Task: Set the phone number for your address to "+16163193856 ".
Action: Mouse moved to (1258, 35)
Screenshot: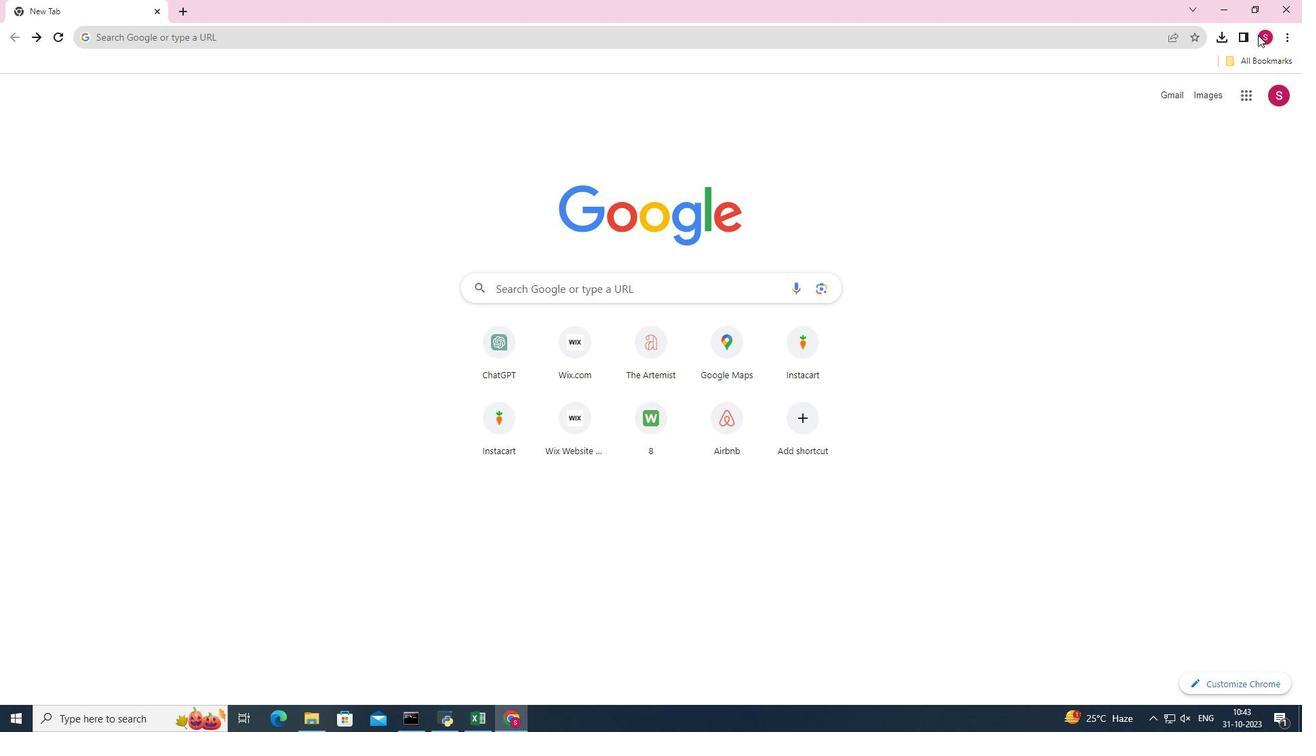 
Action: Mouse pressed left at (1258, 35)
Screenshot: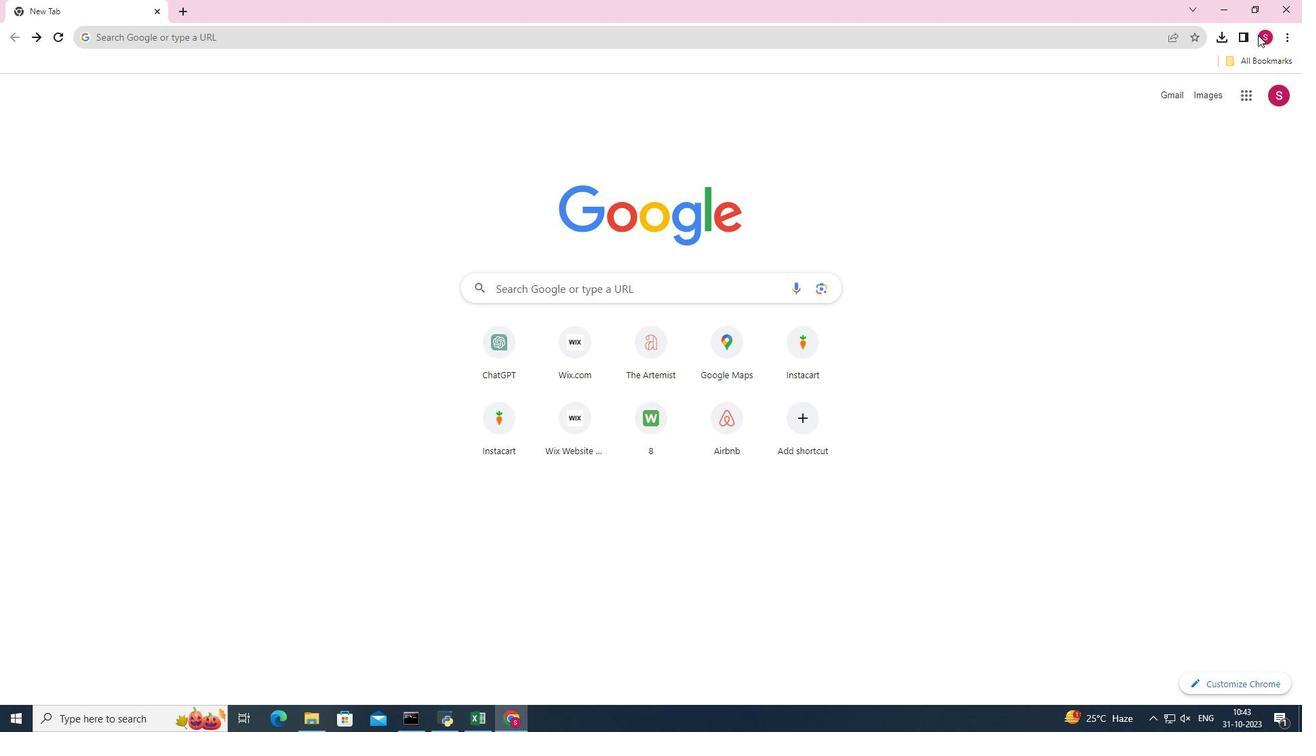 
Action: Mouse moved to (1199, 183)
Screenshot: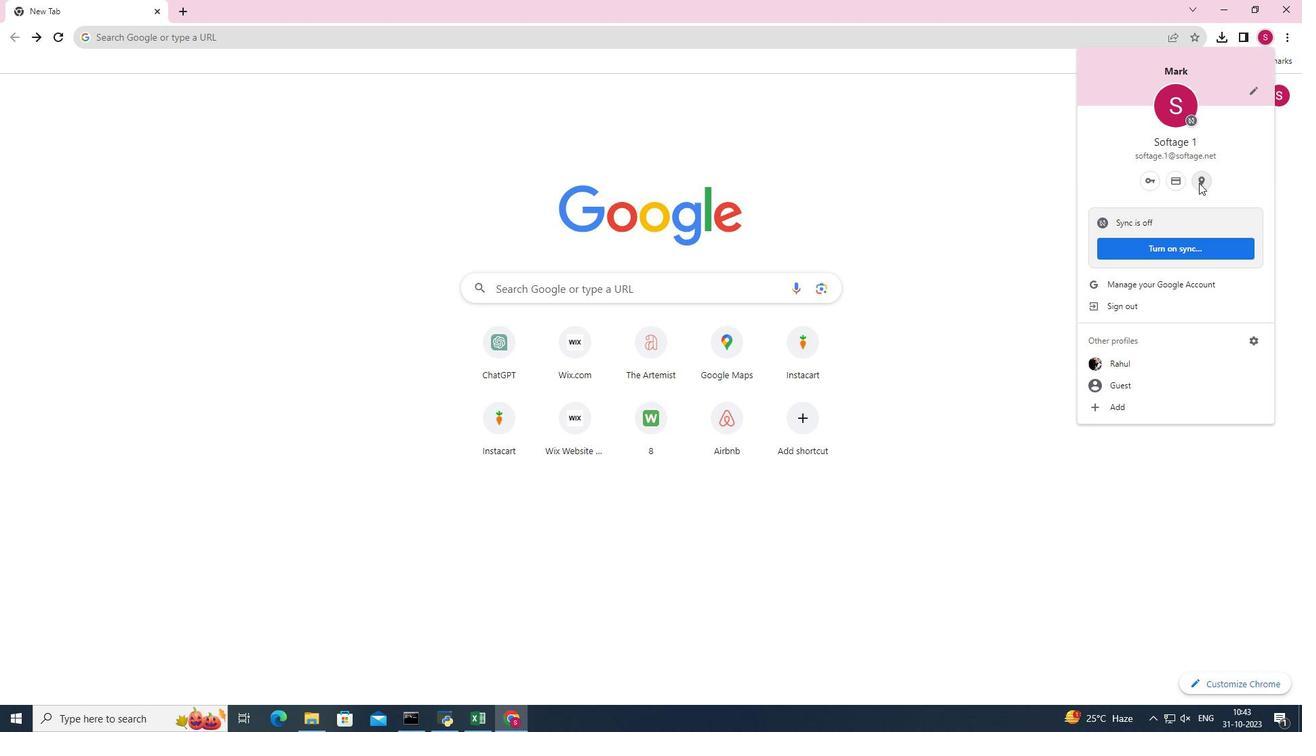 
Action: Mouse pressed left at (1199, 183)
Screenshot: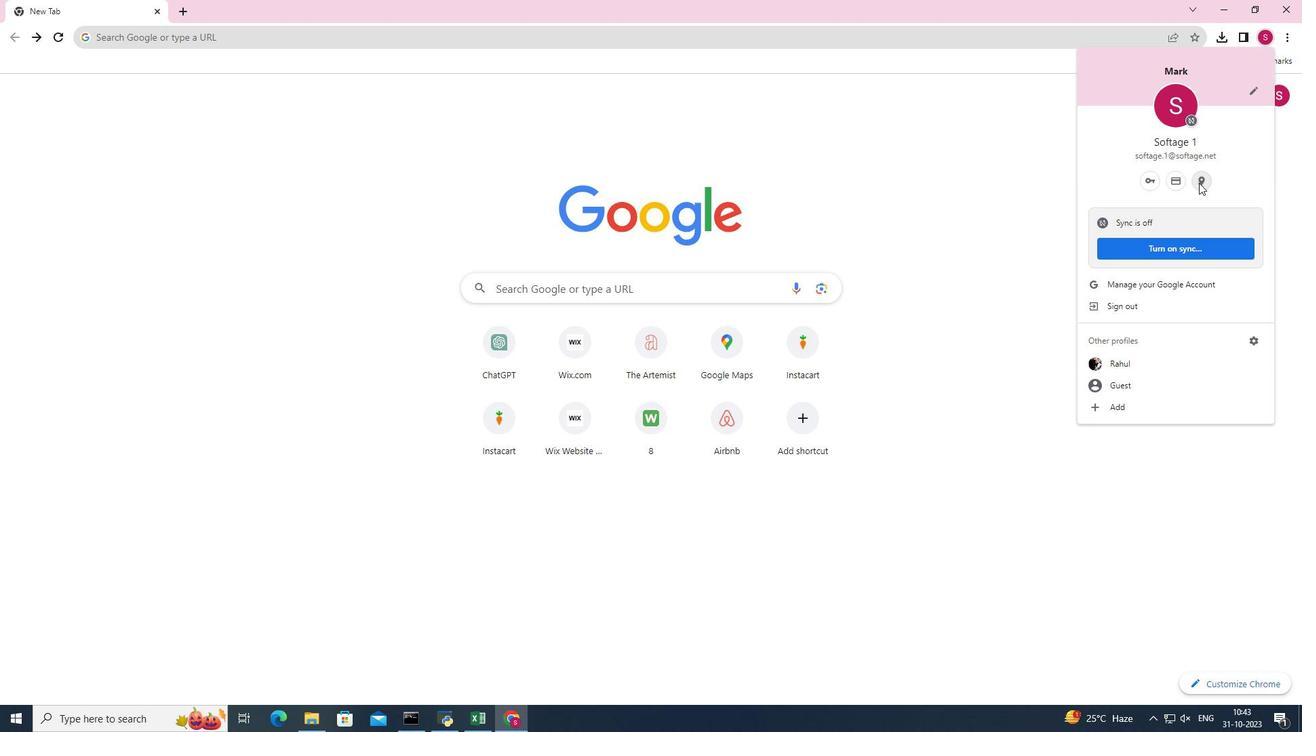 
Action: Mouse pressed left at (1199, 183)
Screenshot: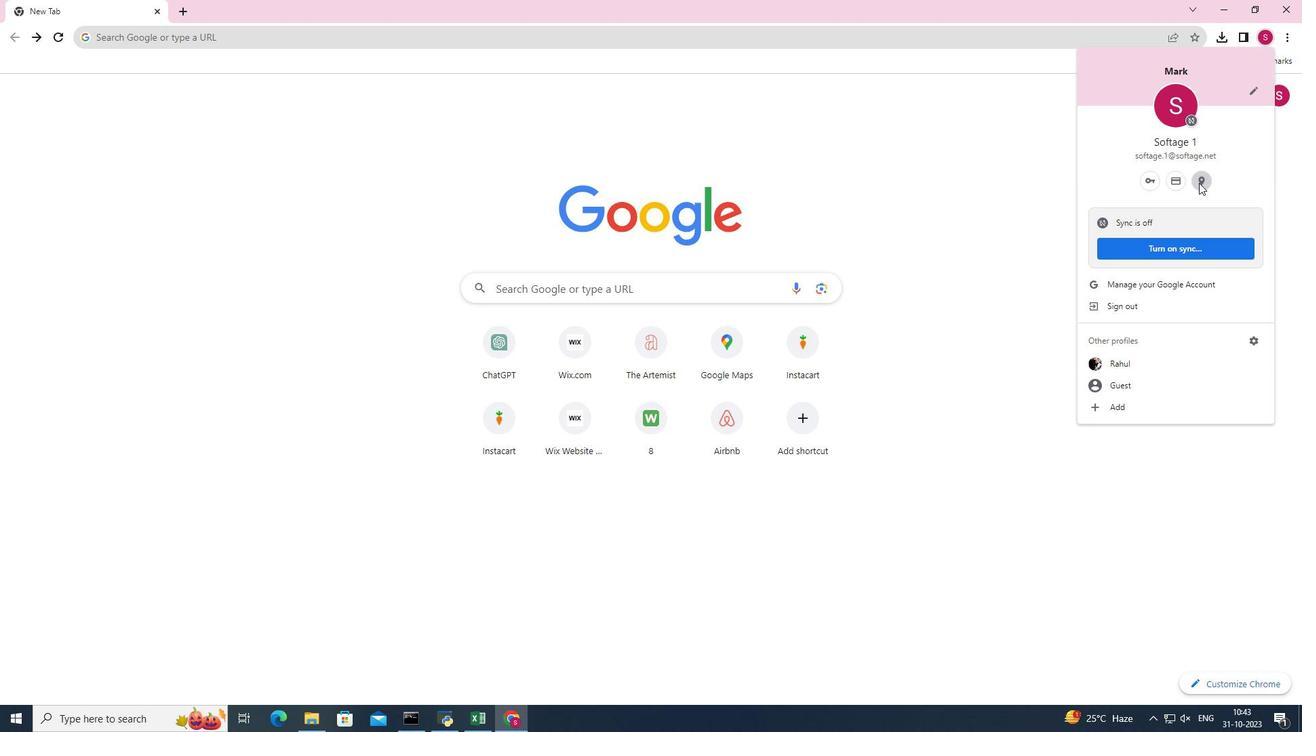 
Action: Mouse moved to (840, 208)
Screenshot: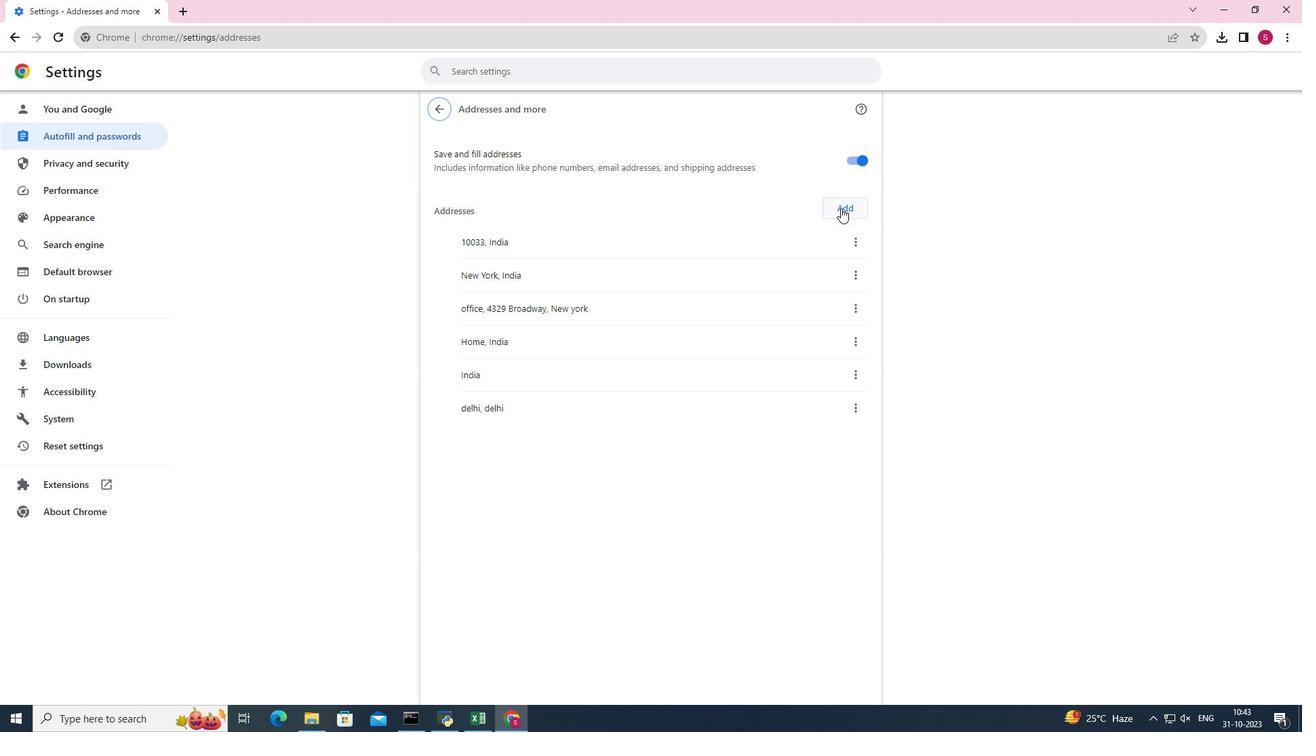 
Action: Mouse pressed left at (840, 208)
Screenshot: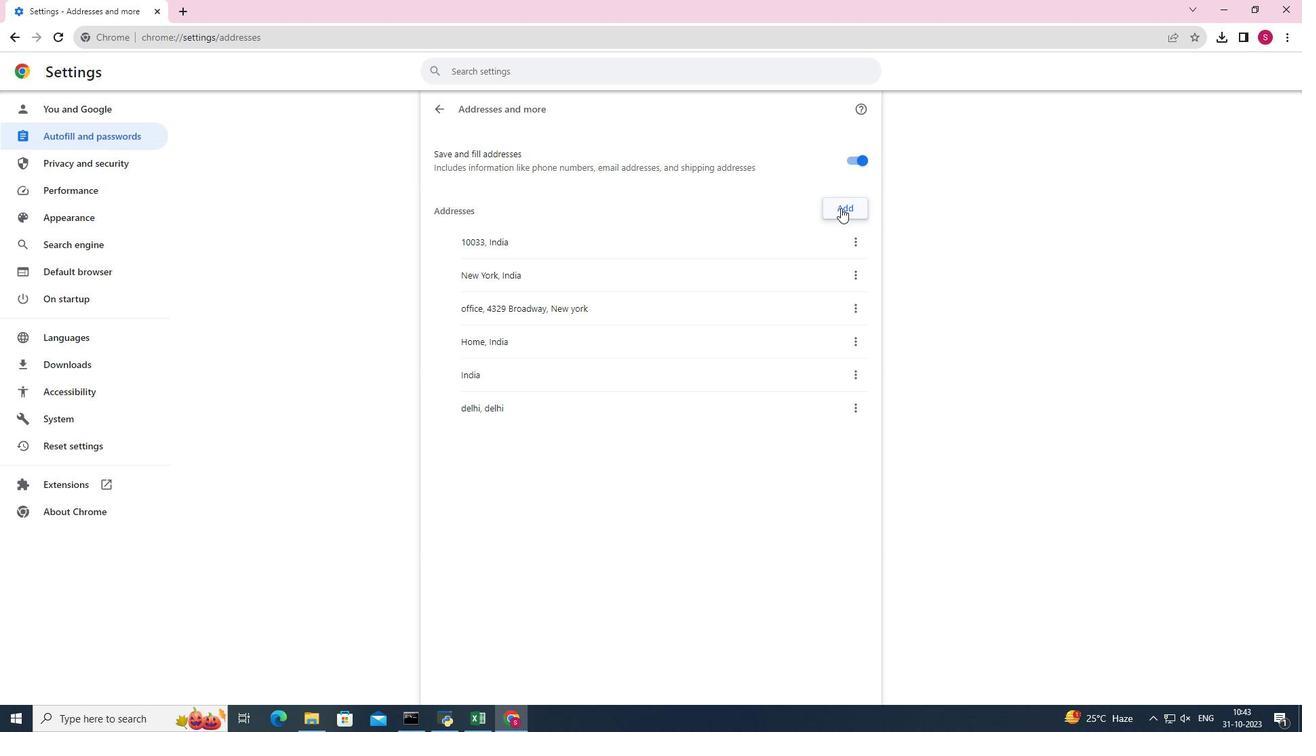 
Action: Mouse moved to (528, 532)
Screenshot: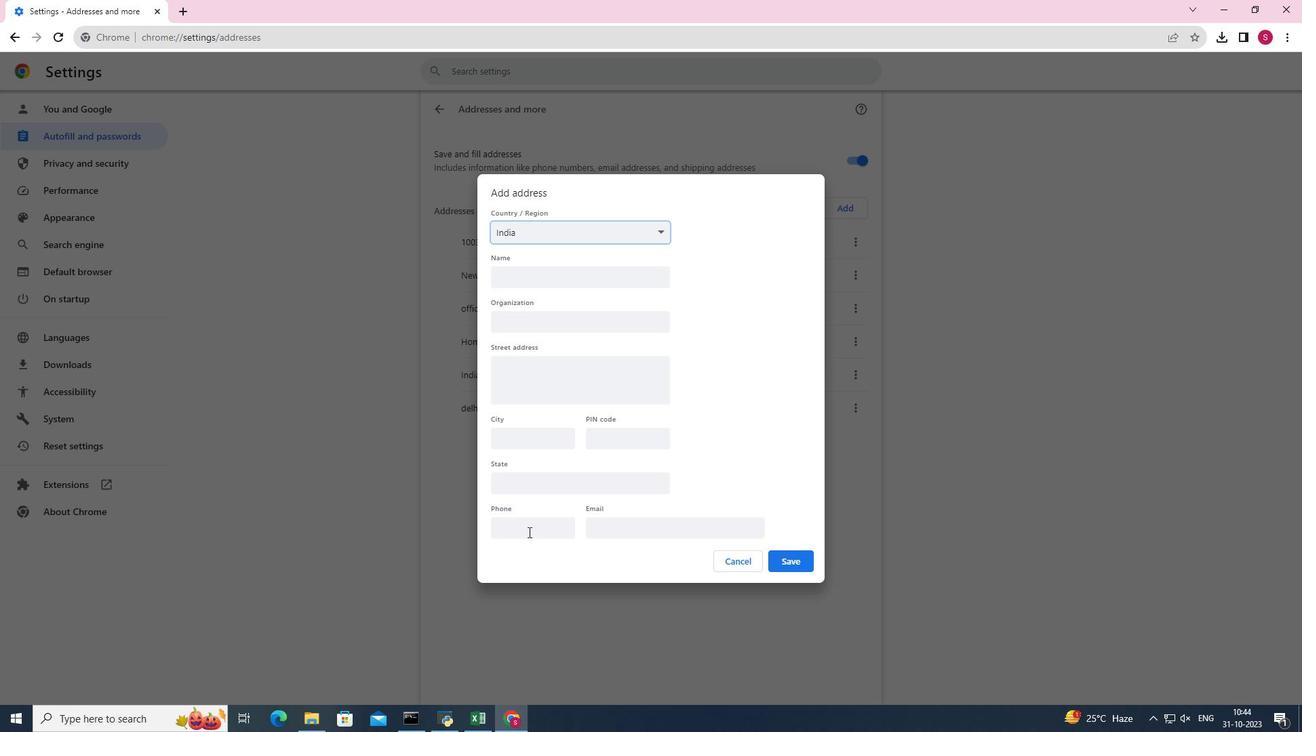 
Action: Mouse pressed left at (528, 532)
Screenshot: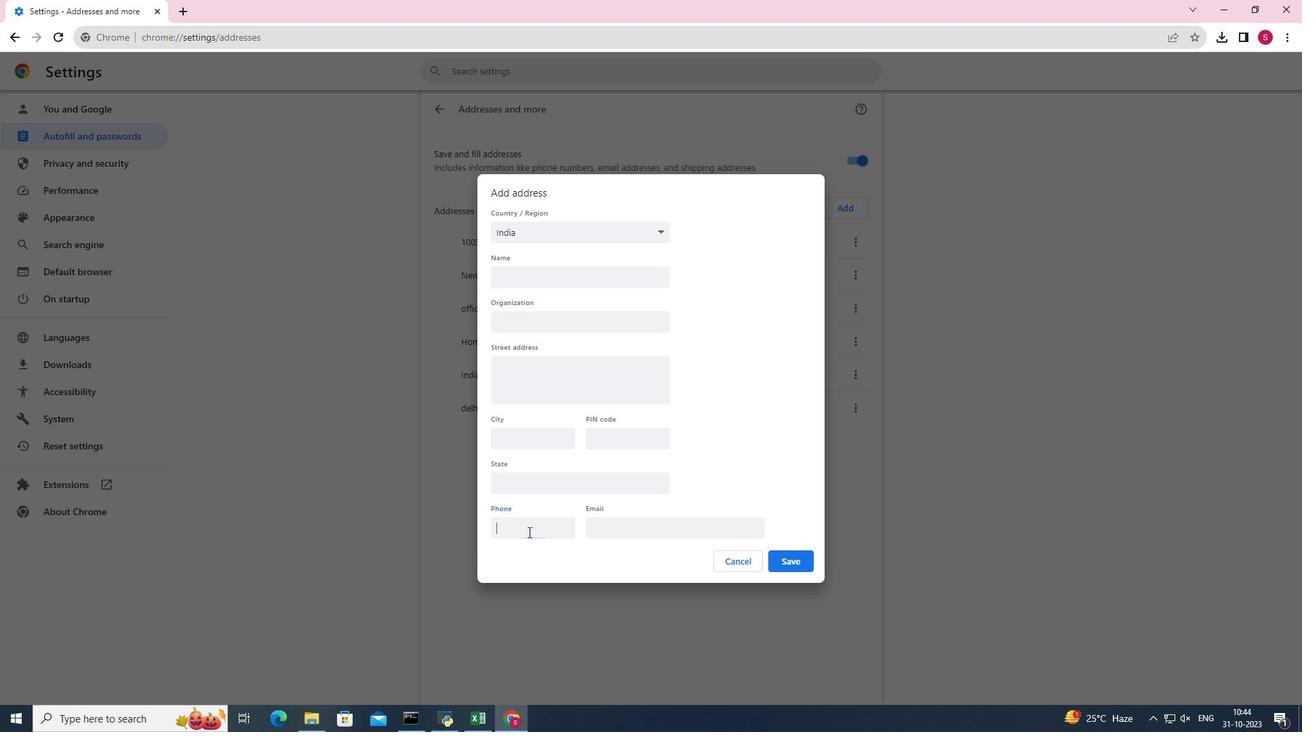 
Action: Key pressed <Key.shift_r>+16163193856
Screenshot: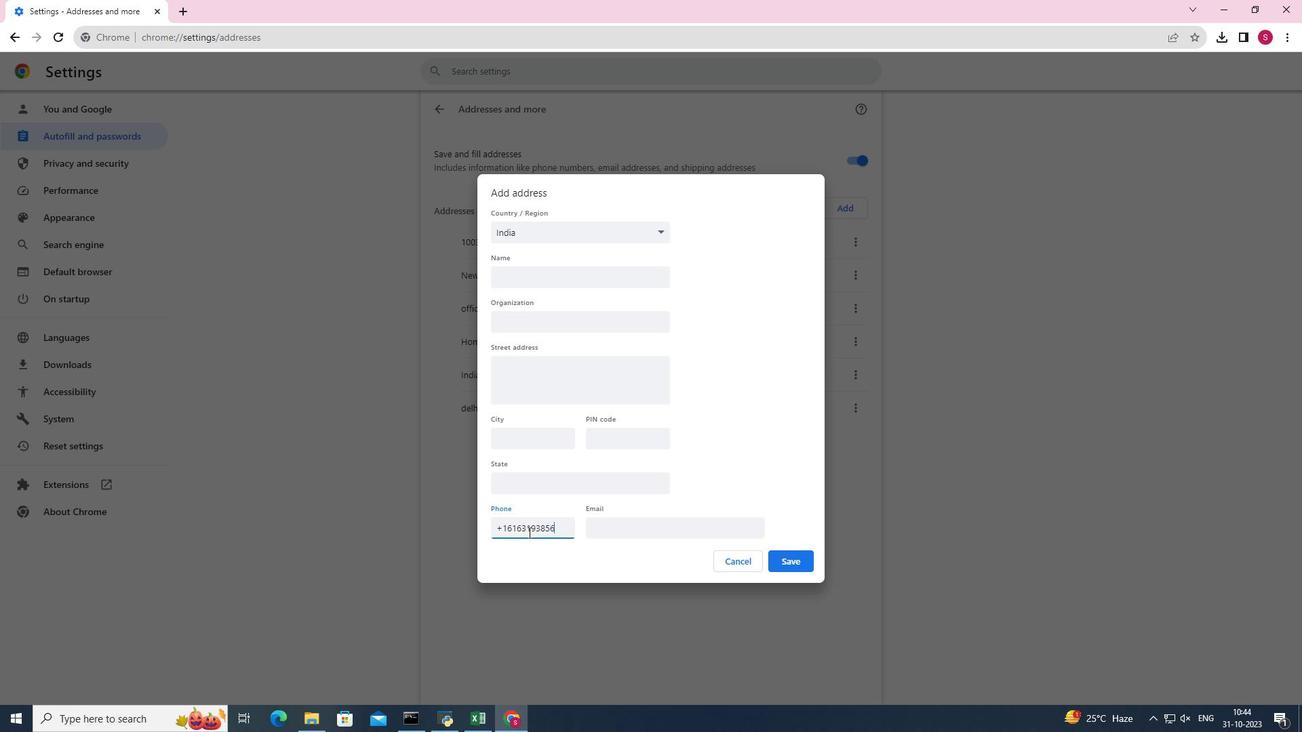 
Action: Mouse moved to (793, 564)
Screenshot: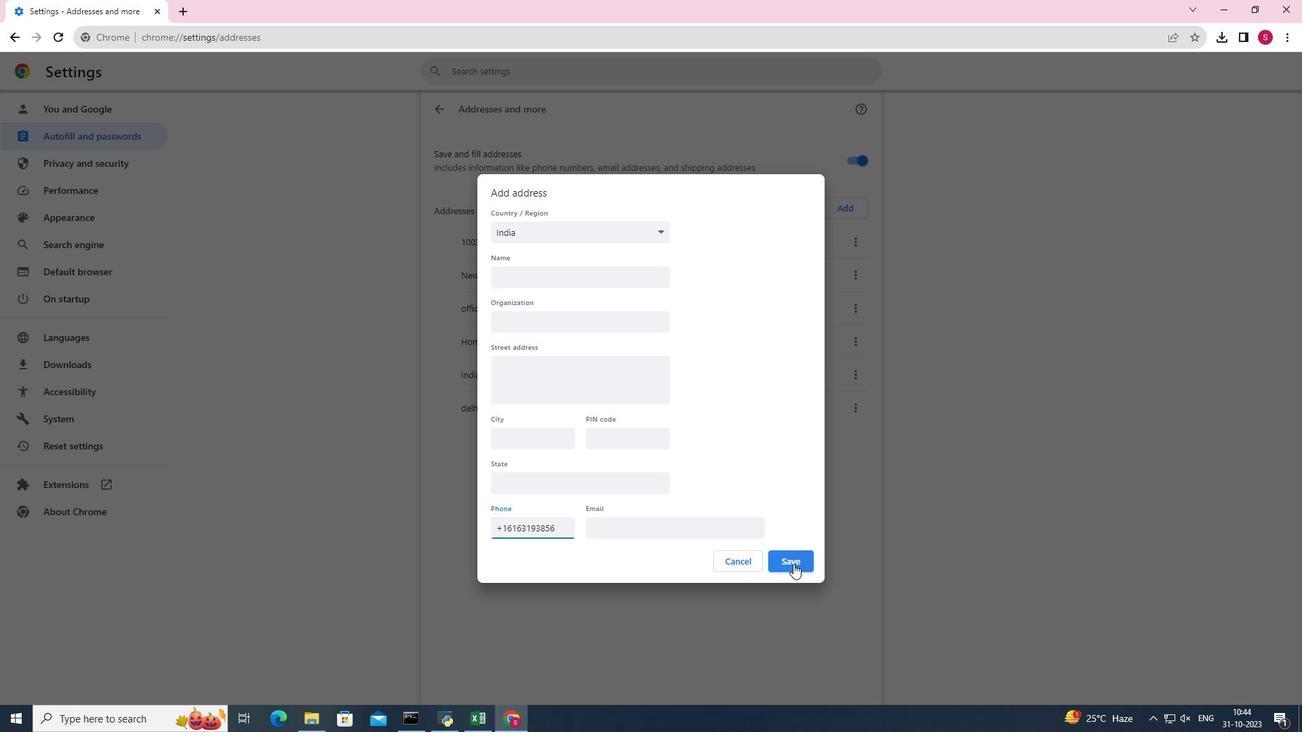 
Action: Mouse pressed left at (793, 564)
Screenshot: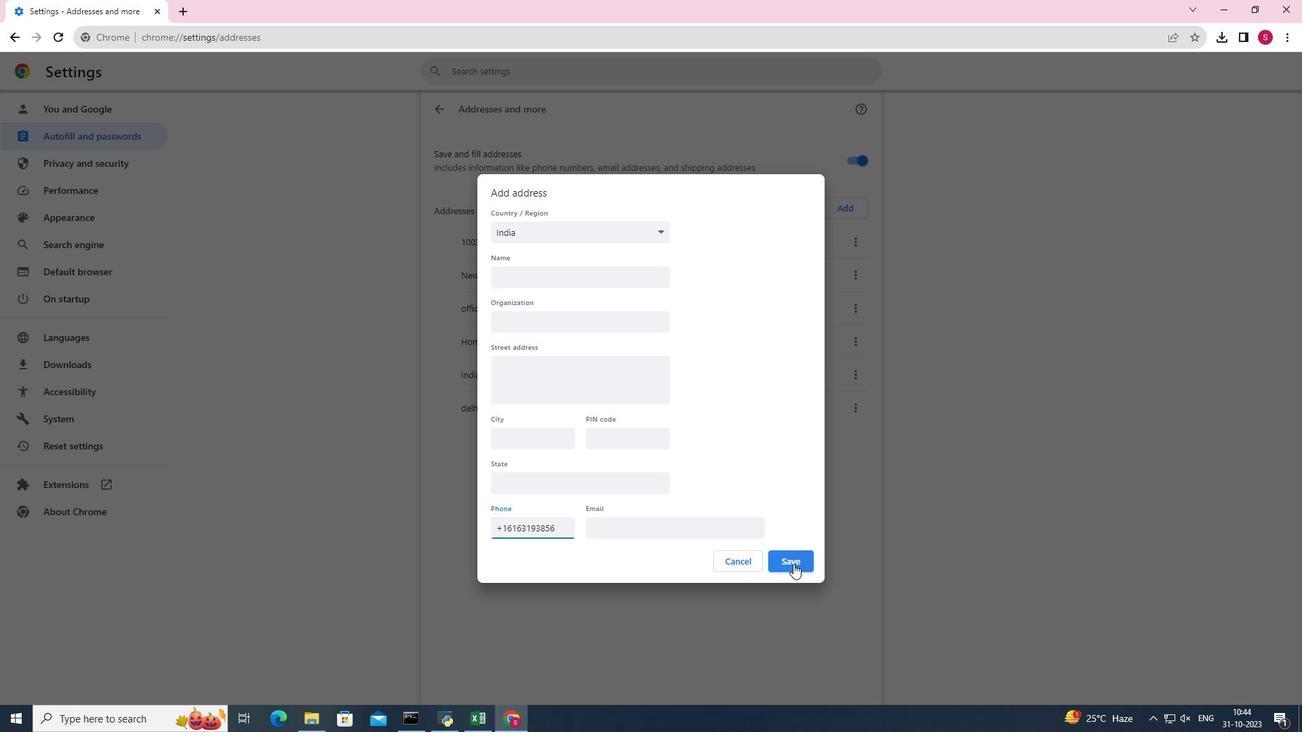
Action: Mouse moved to (901, 438)
Screenshot: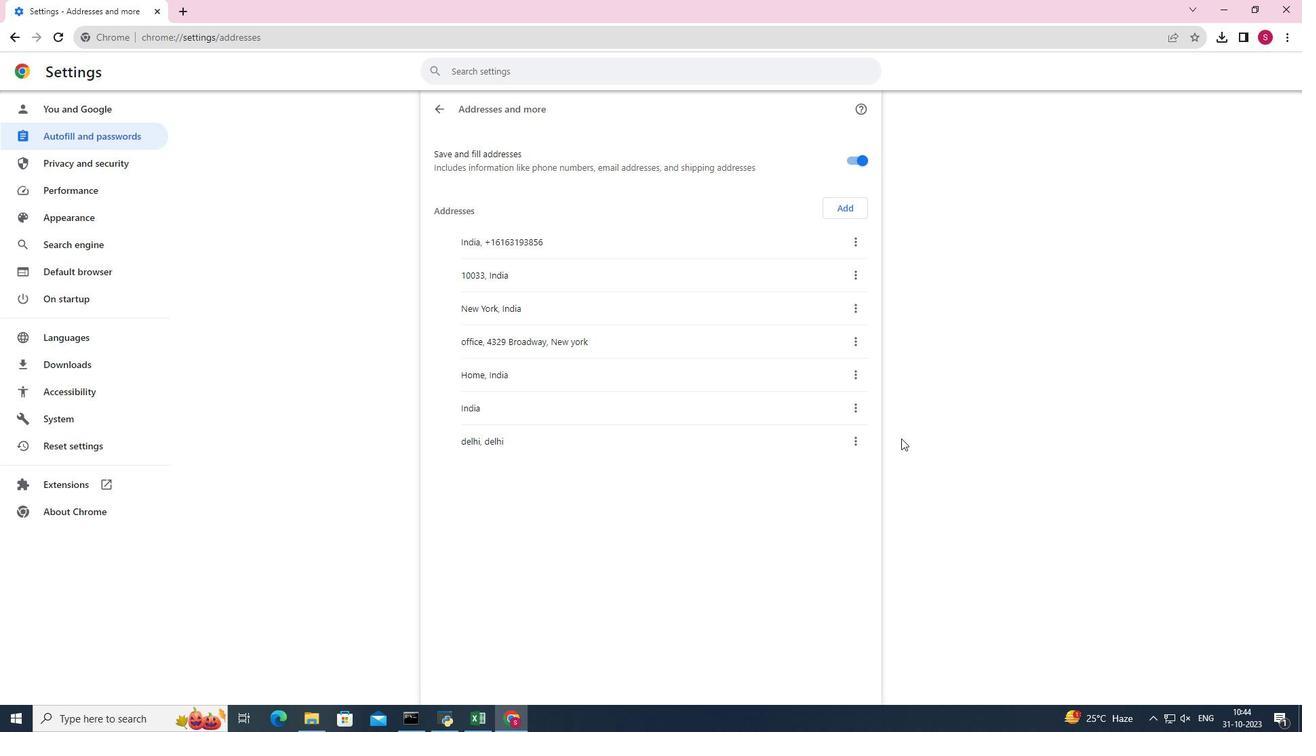 
